 Task: Set up a reminder for the sustainable development conversation.
Action: Mouse moved to (102, 112)
Screenshot: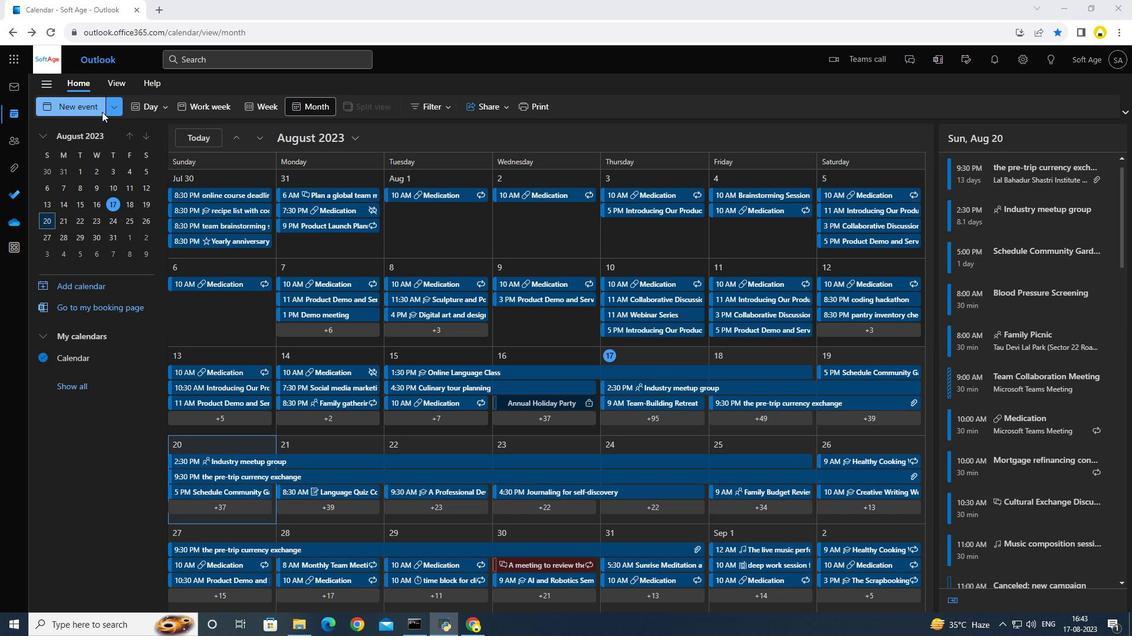 
Action: Mouse pressed left at (102, 112)
Screenshot: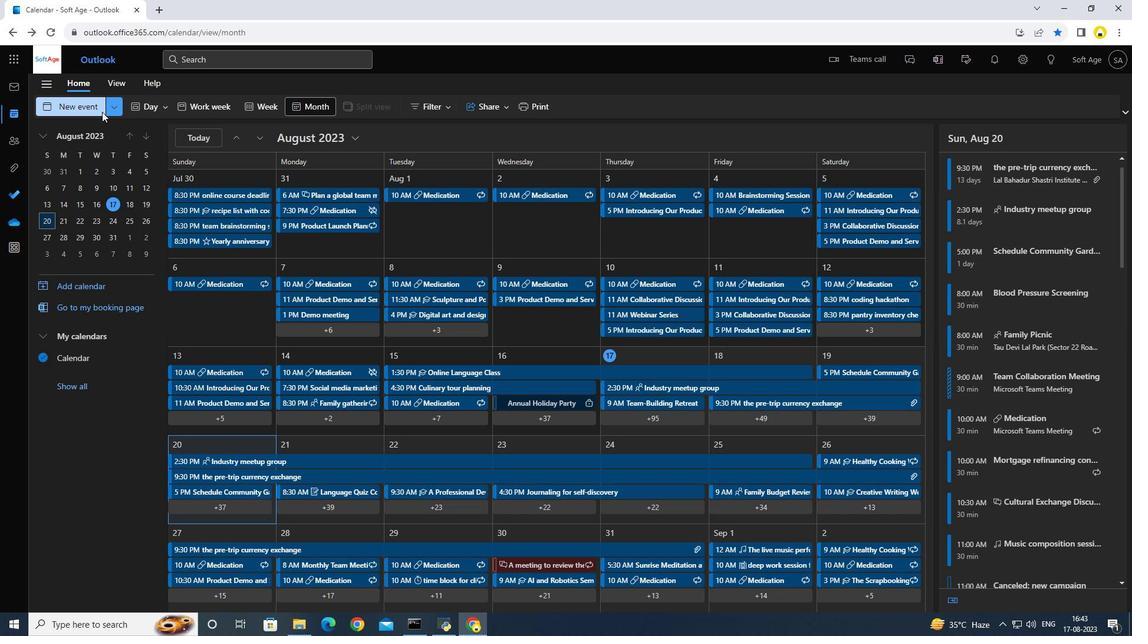 
Action: Mouse moved to (318, 188)
Screenshot: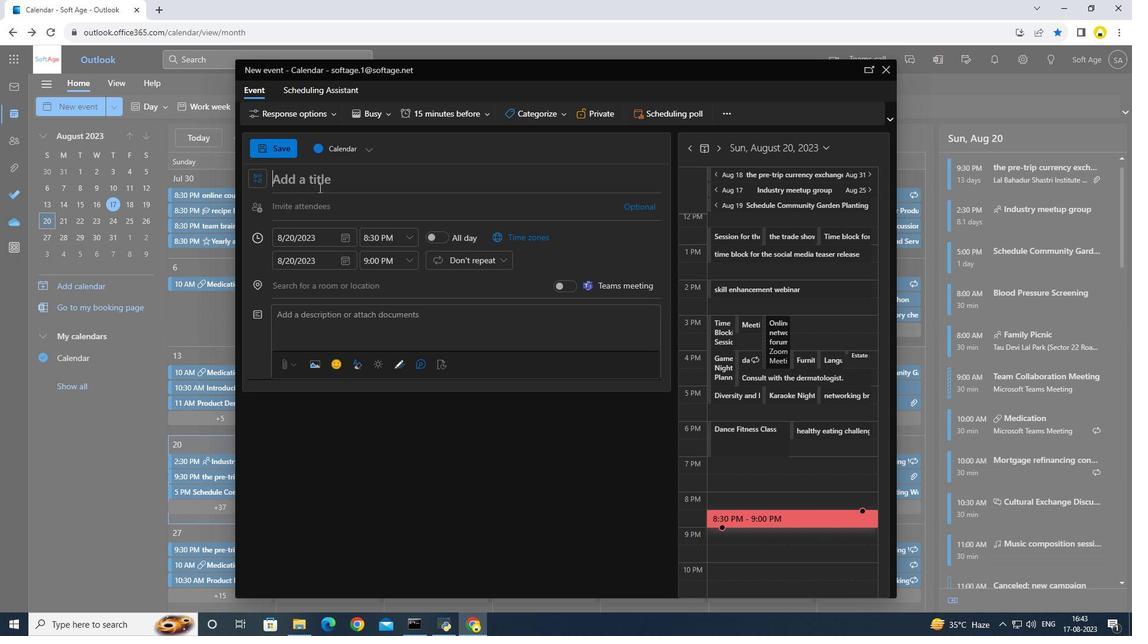 
Action: Key pressed <Key.caps_lock>S<Key.caps_lock>usty<Key.backspace>ainable<Key.space>developmnt<Key.space><Key.backspace><Key.backspace><Key.backspace>ent<Key.space><Key.caps_lock>XC<Key.backspace><Key.backspace><Key.caps_lock>c<Key.caps_lock>O<Key.backspace><Key.caps_lock>ob<Key.backspace>nversation
Screenshot: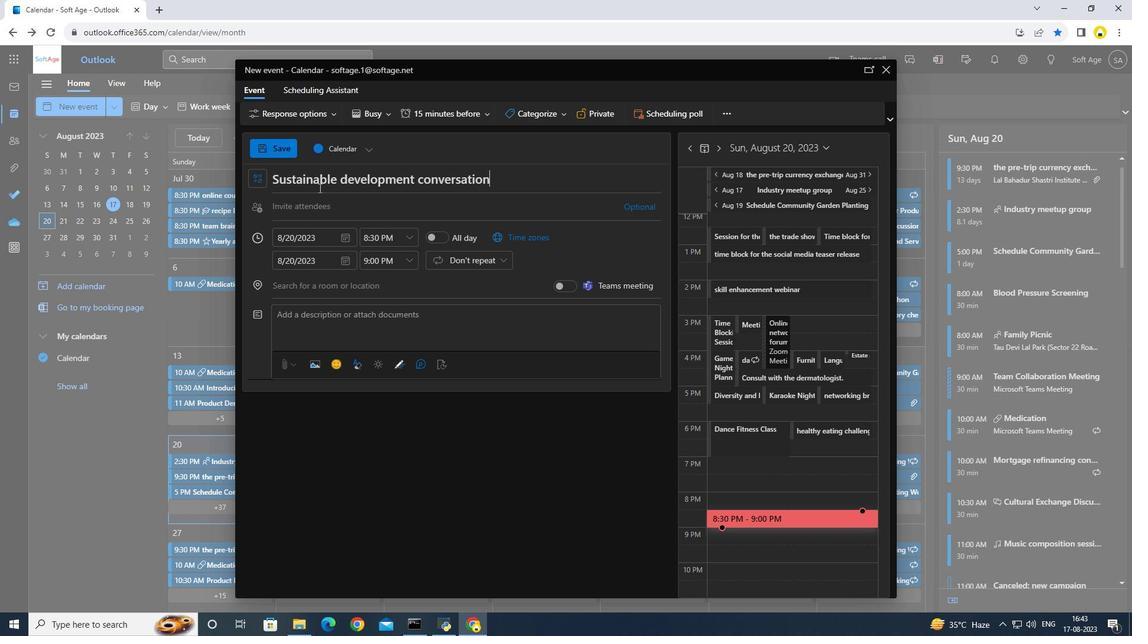 
Action: Mouse moved to (480, 112)
Screenshot: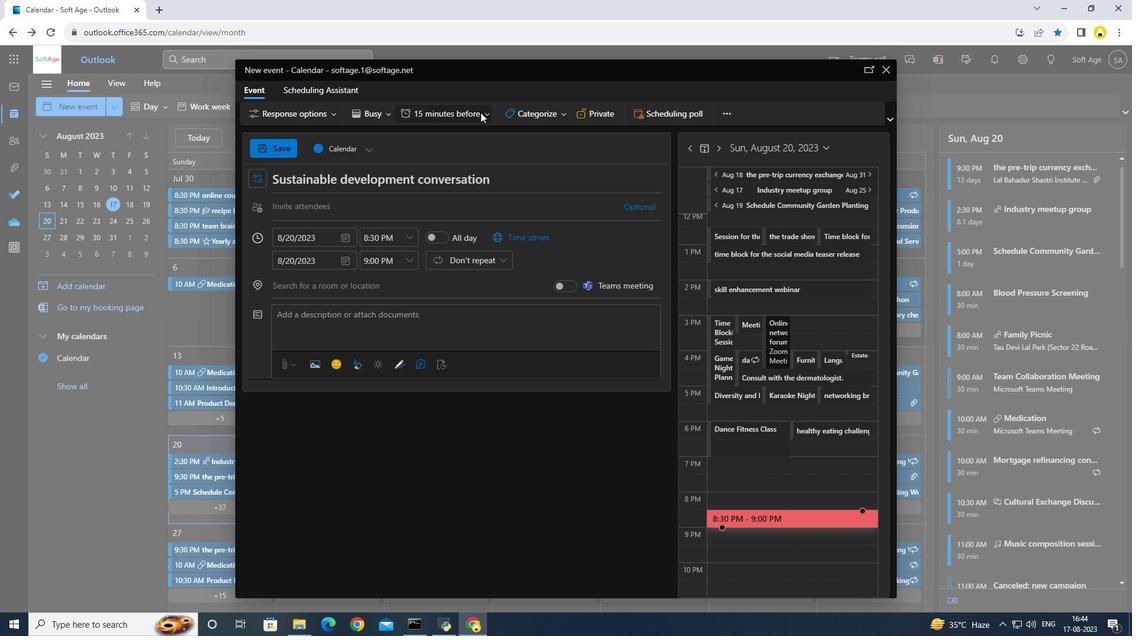 
Action: Mouse pressed left at (480, 112)
Screenshot: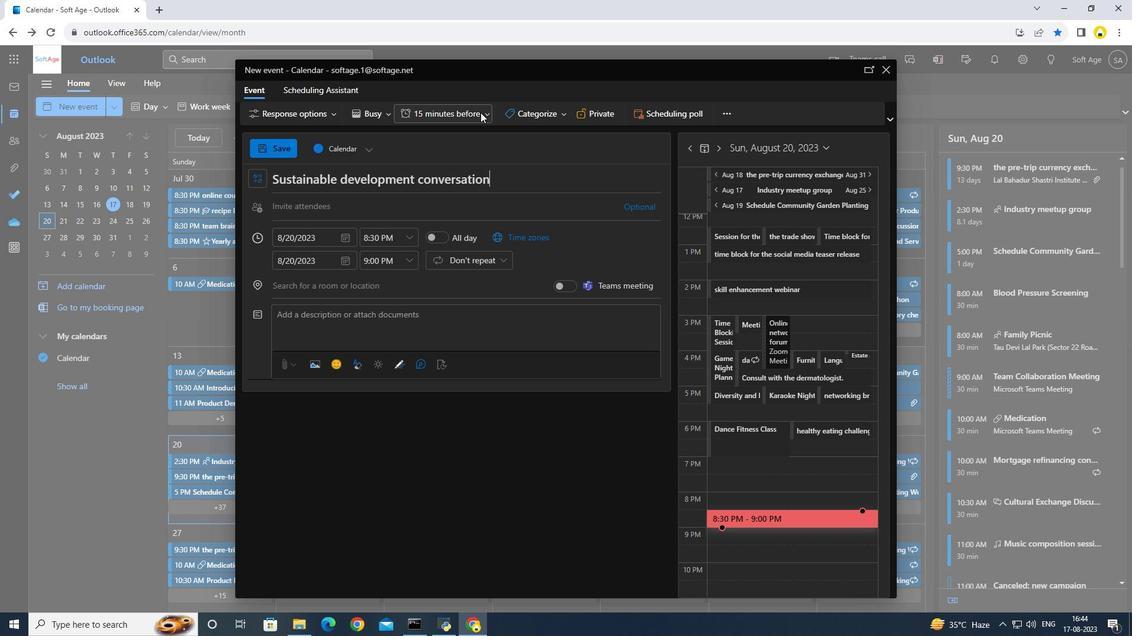 
Action: Mouse moved to (464, 181)
Screenshot: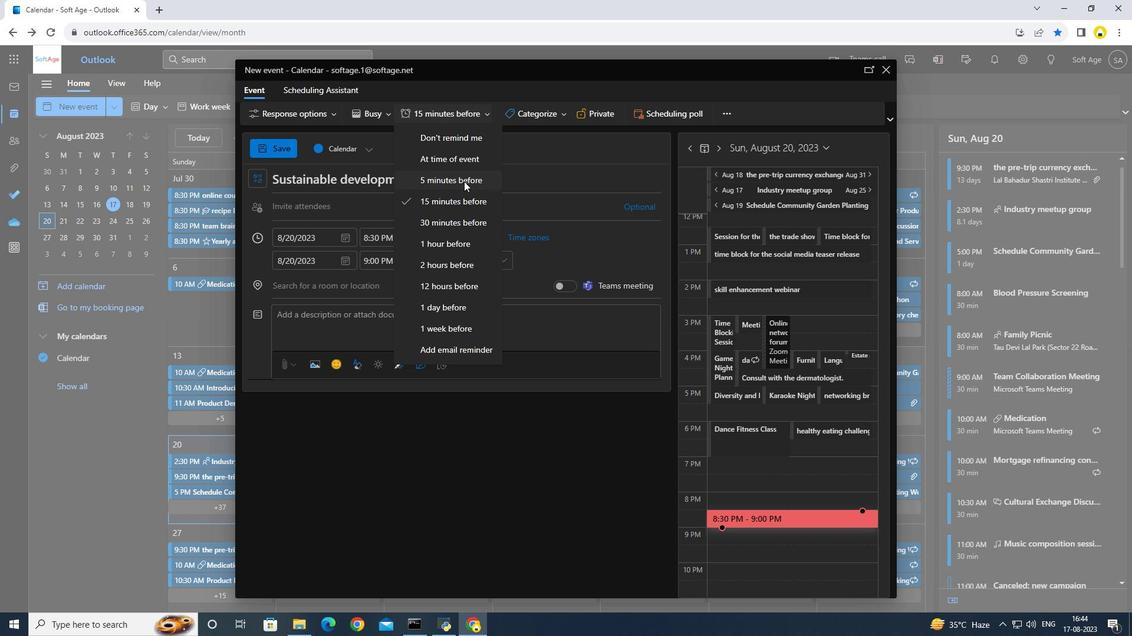 
Action: Mouse pressed left at (464, 181)
Screenshot: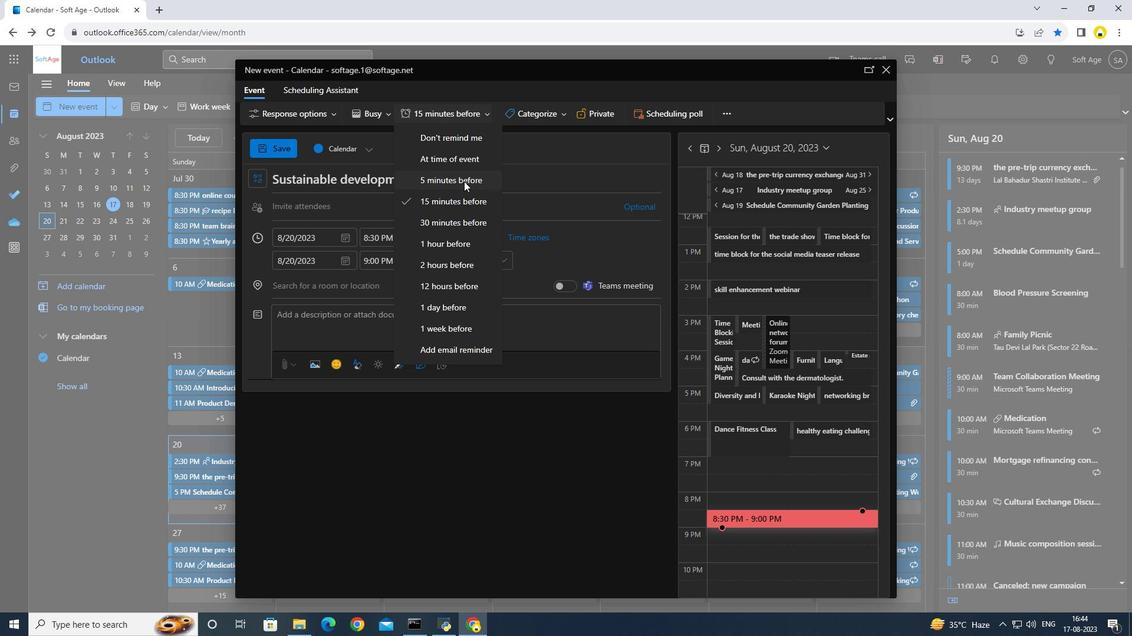 
Action: Mouse moved to (405, 235)
Screenshot: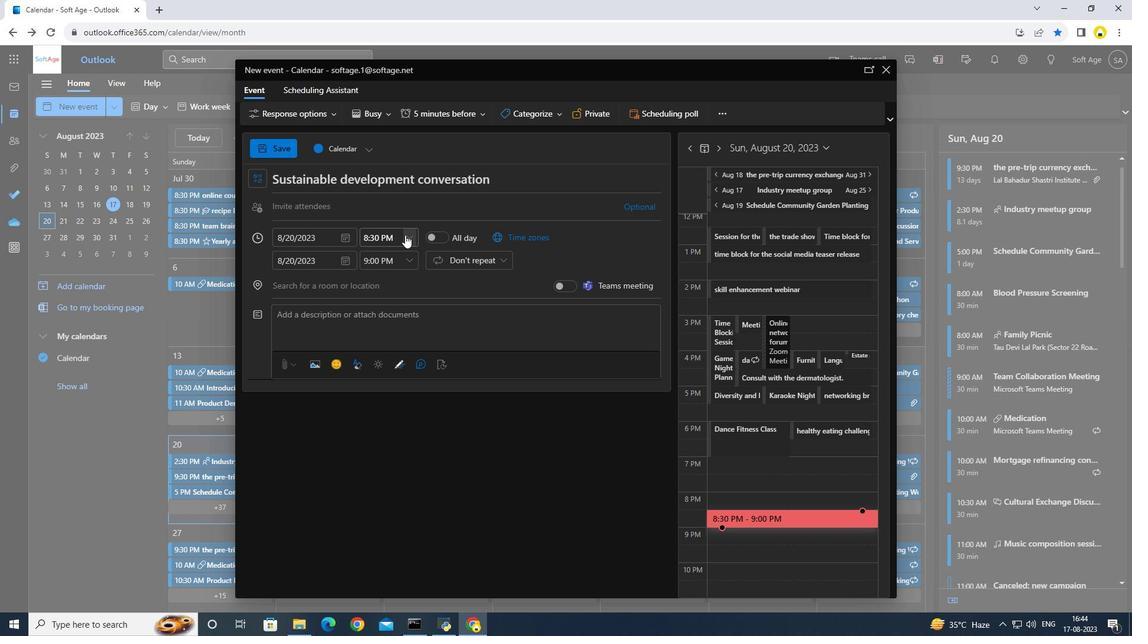 
Action: Mouse pressed left at (405, 235)
Screenshot: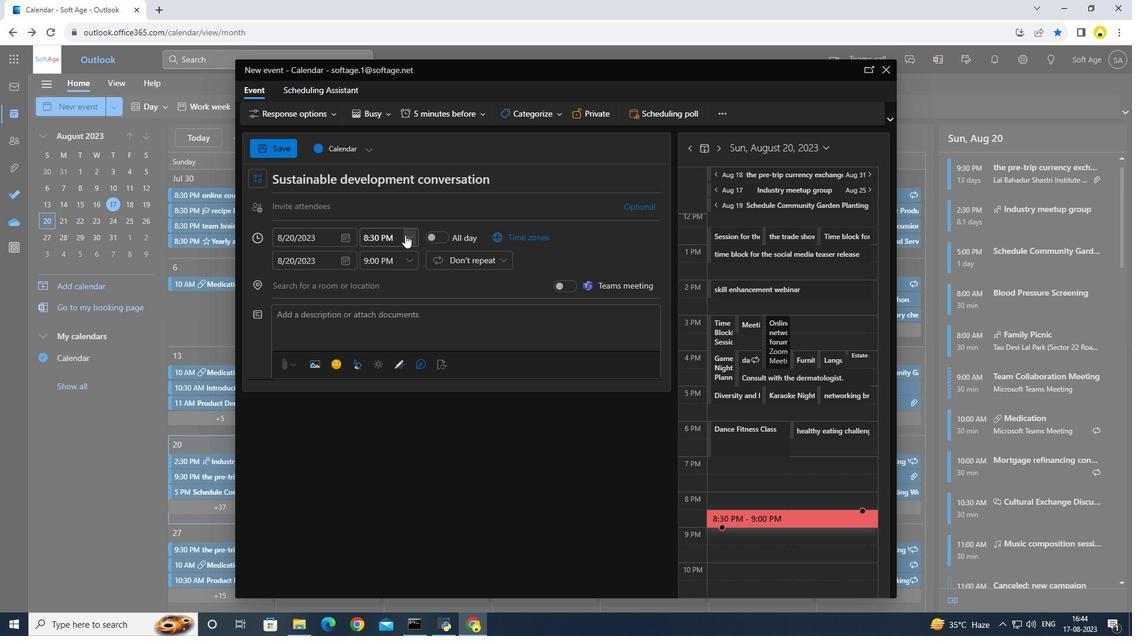 
Action: Mouse moved to (378, 274)
Screenshot: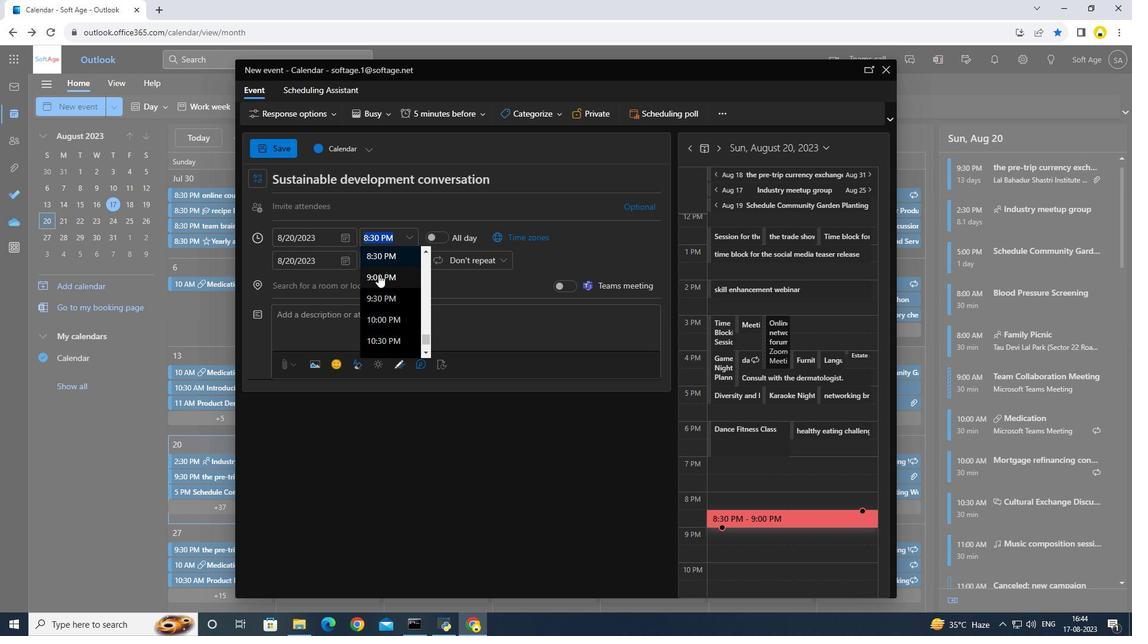 
Action: Mouse scrolled (378, 275) with delta (0, 0)
Screenshot: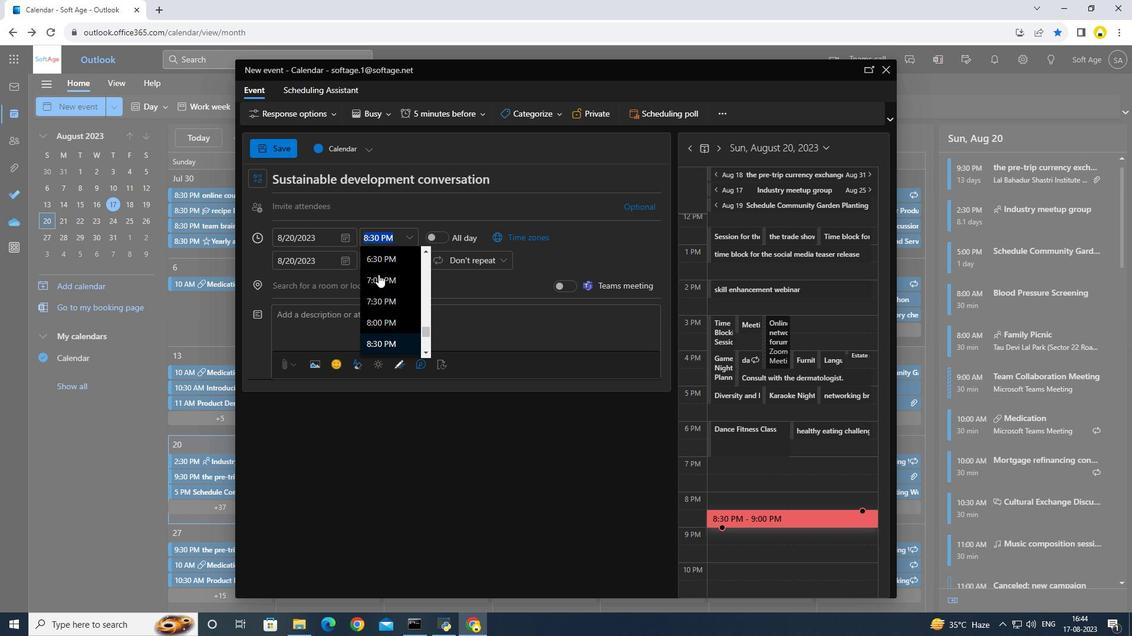 
Action: Mouse scrolled (378, 275) with delta (0, 0)
Screenshot: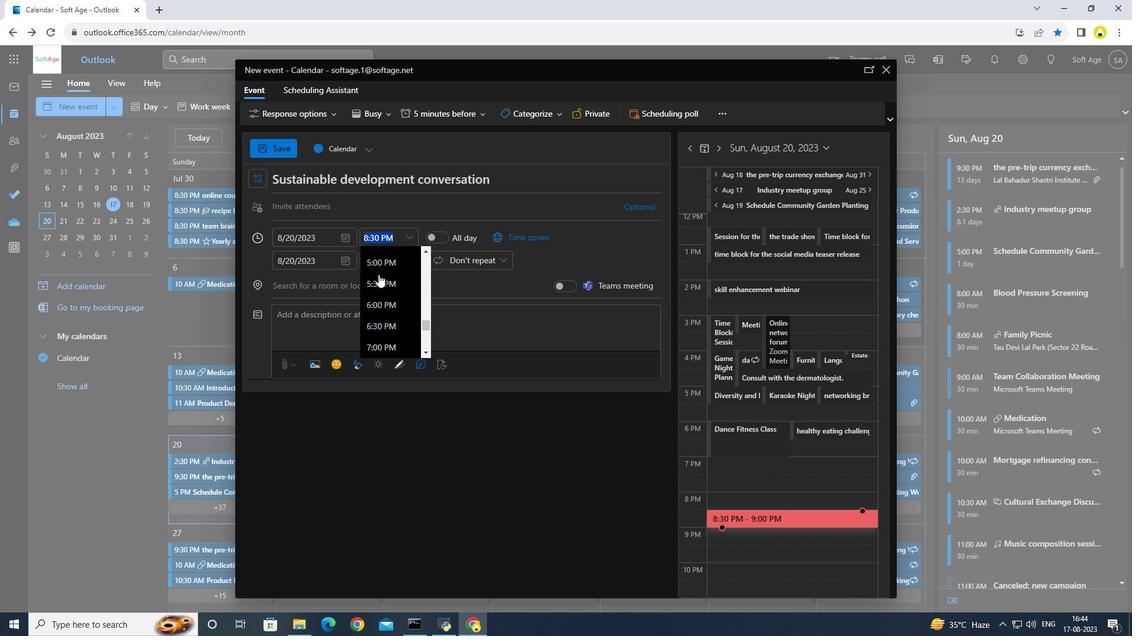 
Action: Mouse scrolled (378, 275) with delta (0, 0)
Screenshot: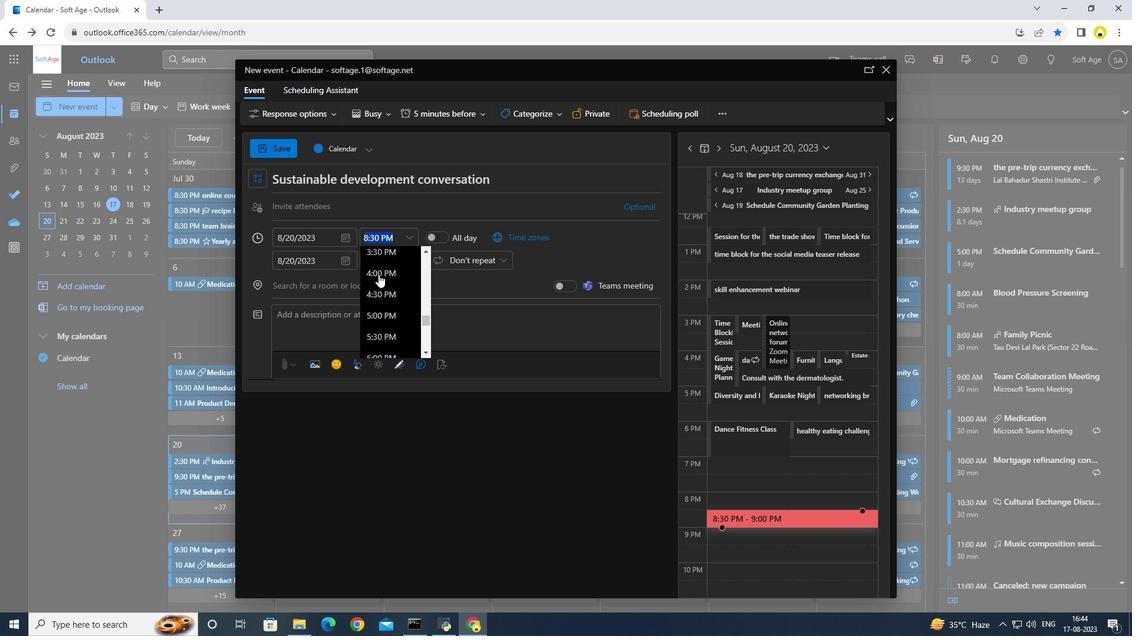 
Action: Mouse scrolled (378, 275) with delta (0, 0)
Screenshot: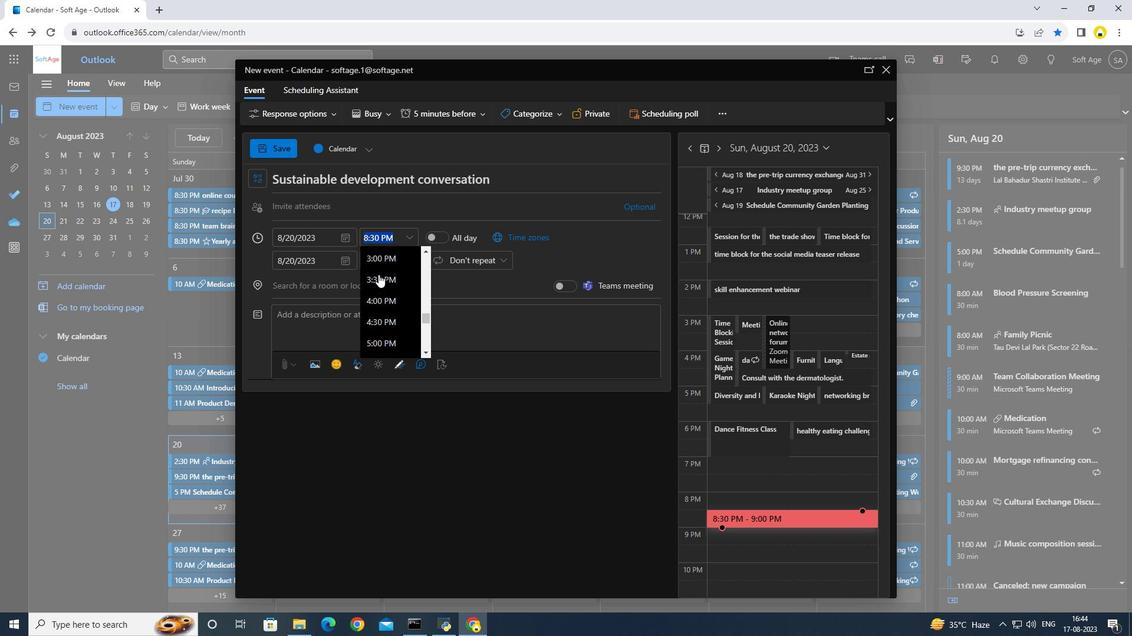 
Action: Mouse moved to (377, 274)
Screenshot: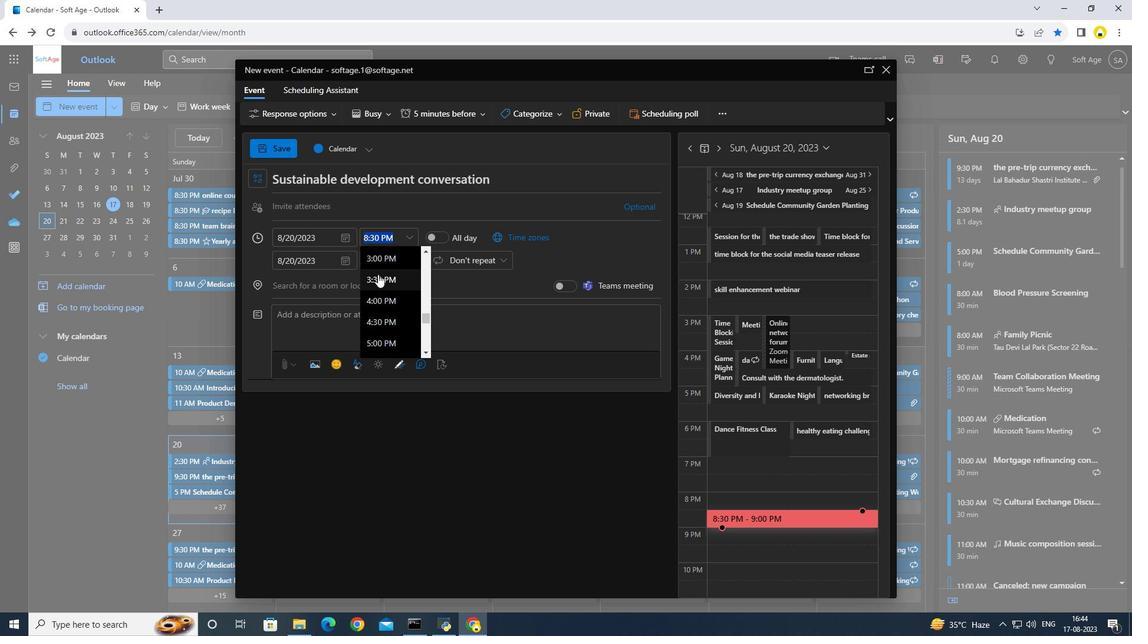 
Action: Mouse pressed left at (377, 274)
Screenshot: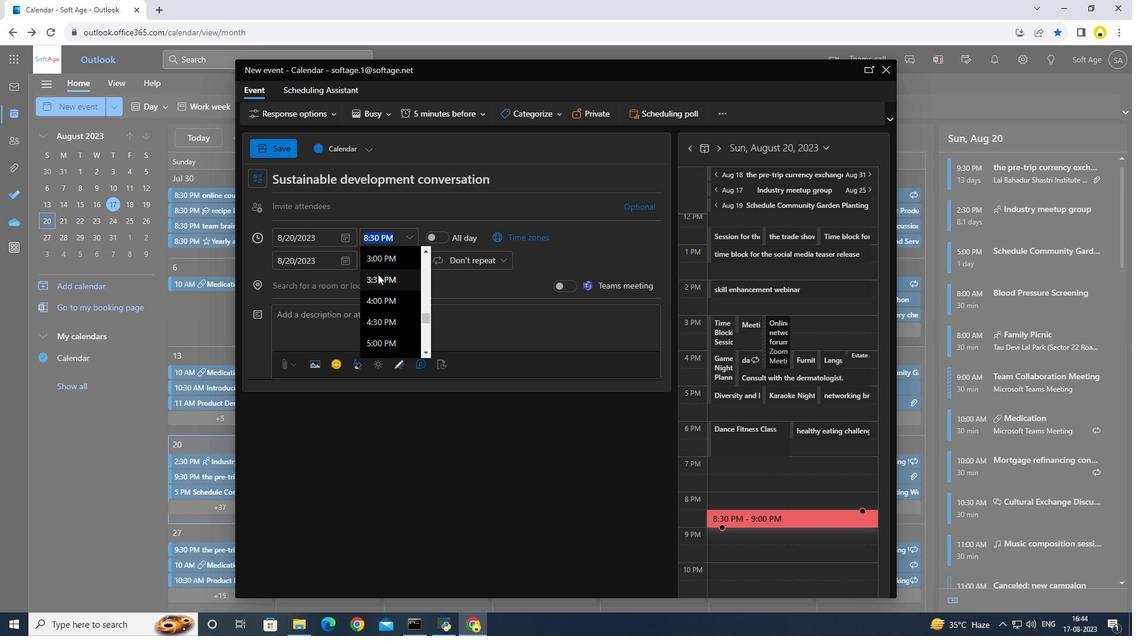 
Action: Mouse moved to (290, 147)
Screenshot: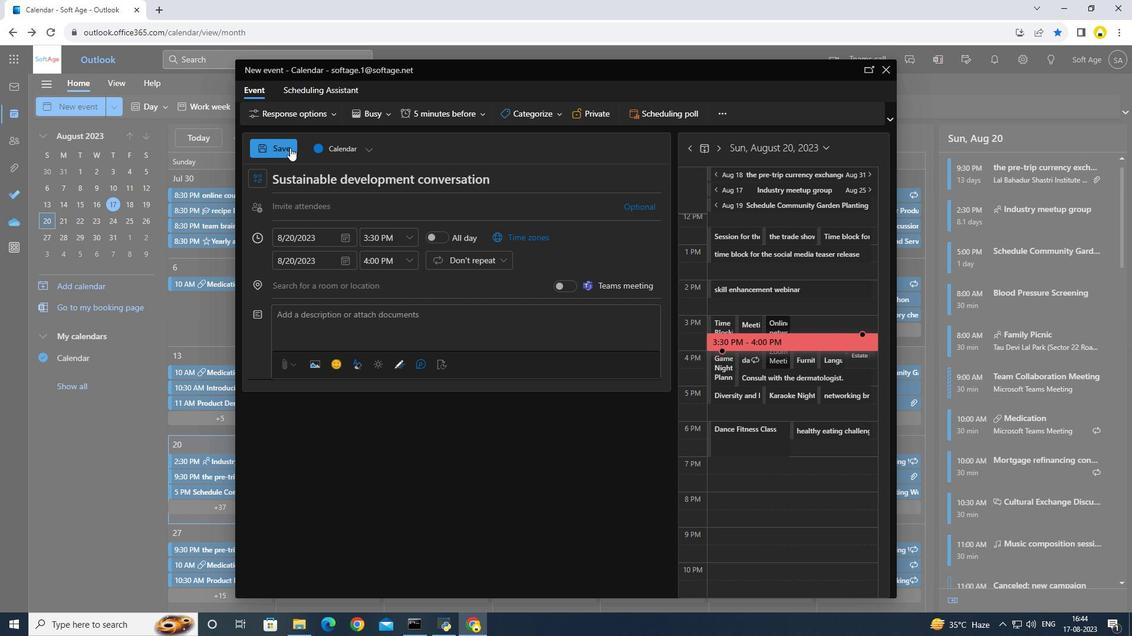 
Action: Mouse pressed left at (290, 147)
Screenshot: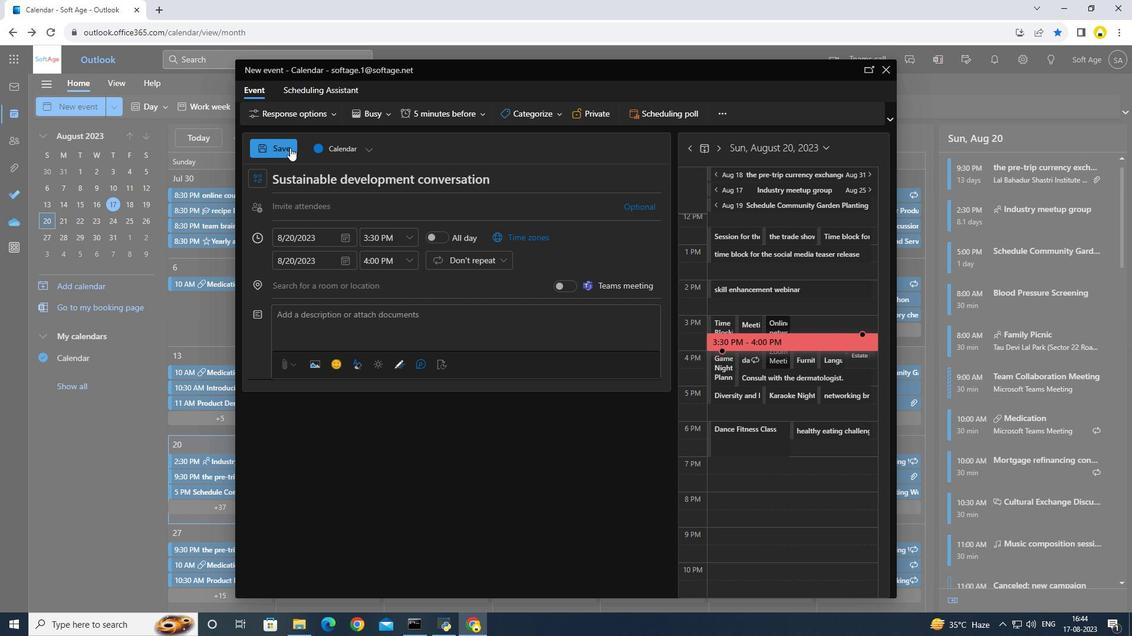 
Action: Mouse moved to (288, 147)
Screenshot: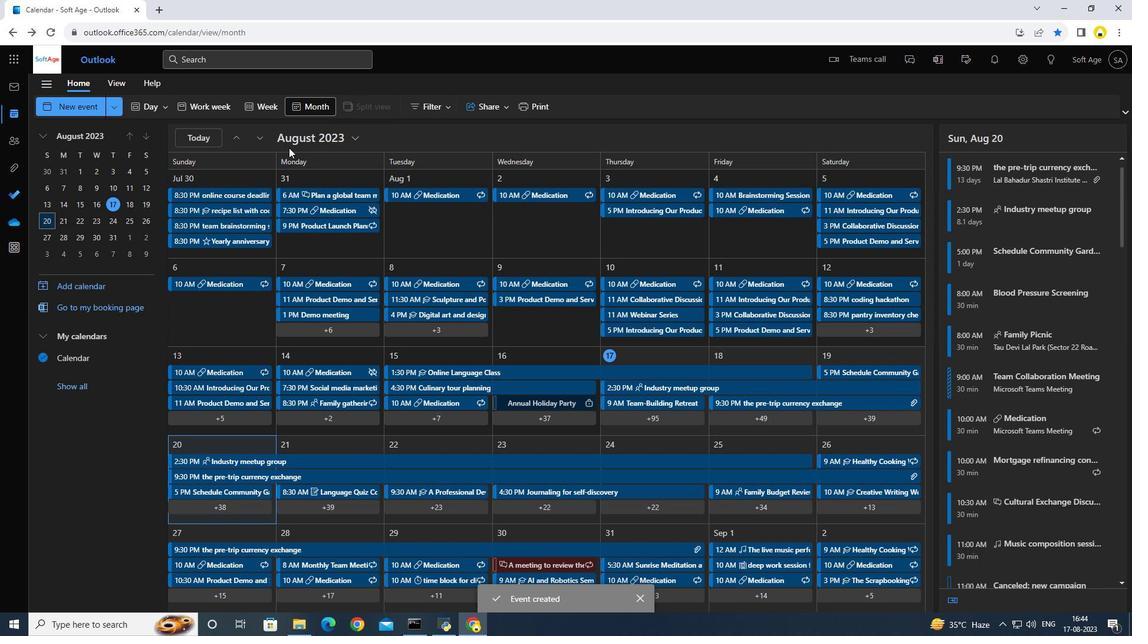 
